Task: Set the "Return poll wait after timeout milliseconds (-1 = infinite)" for "SRT Input" to 100."
Action: Mouse moved to (115, 14)
Screenshot: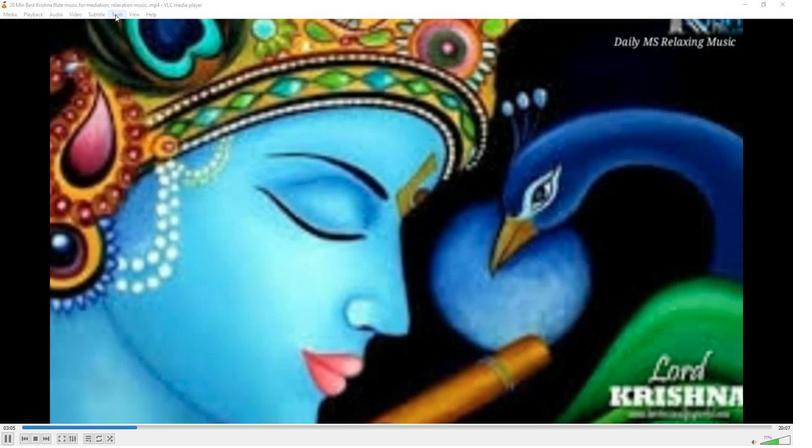 
Action: Mouse pressed left at (115, 14)
Screenshot: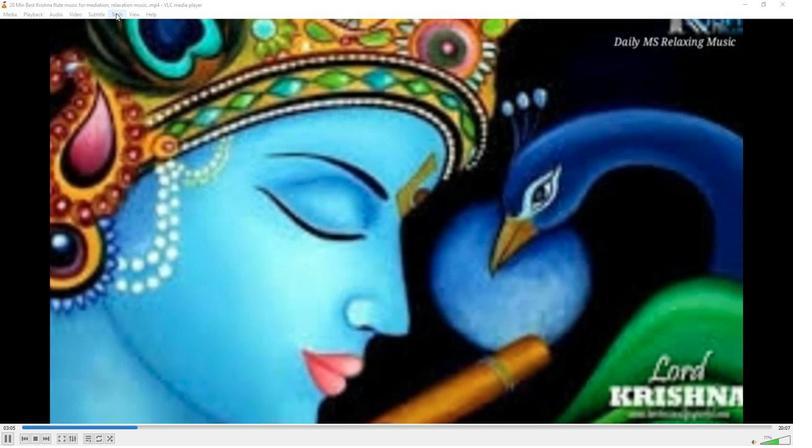 
Action: Mouse moved to (128, 112)
Screenshot: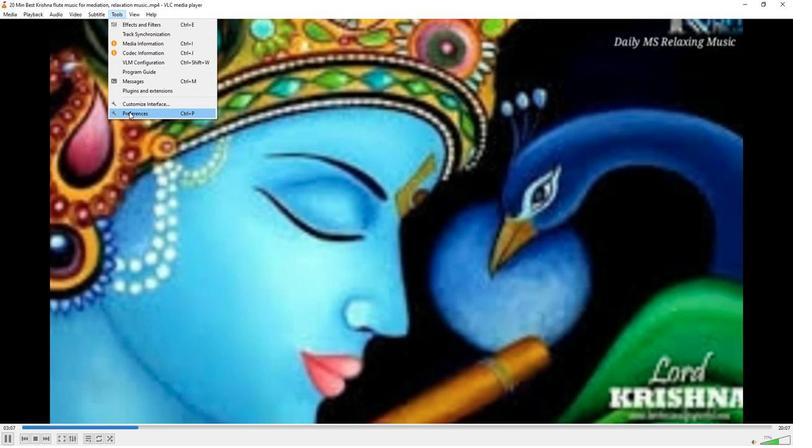 
Action: Mouse pressed left at (128, 112)
Screenshot: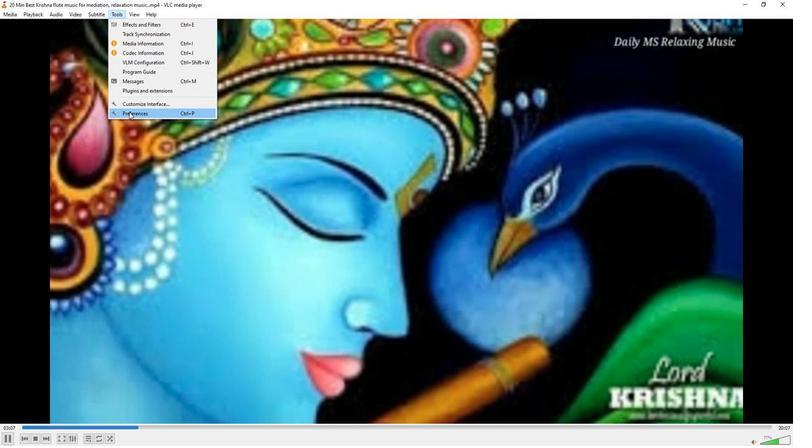 
Action: Mouse moved to (259, 366)
Screenshot: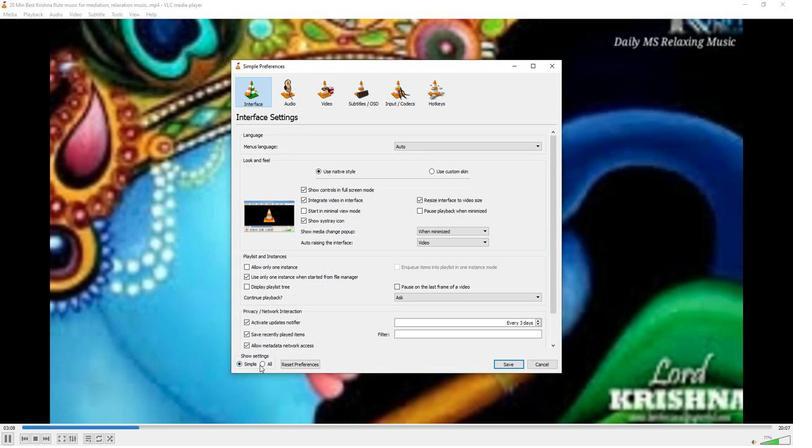
Action: Mouse pressed left at (259, 366)
Screenshot: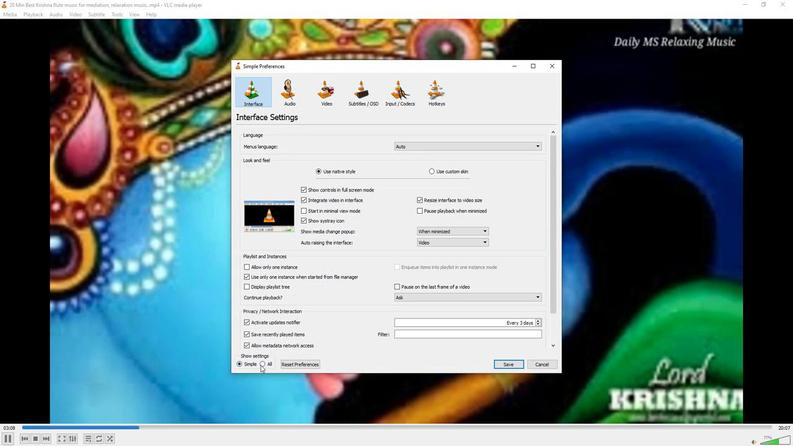 
Action: Mouse moved to (250, 225)
Screenshot: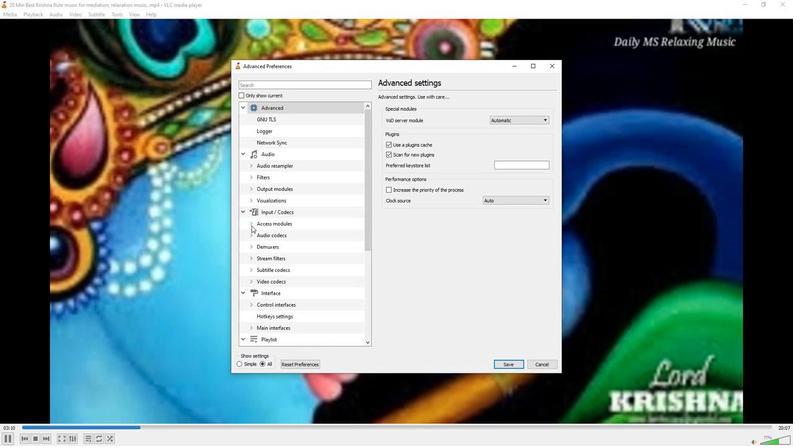 
Action: Mouse pressed left at (250, 225)
Screenshot: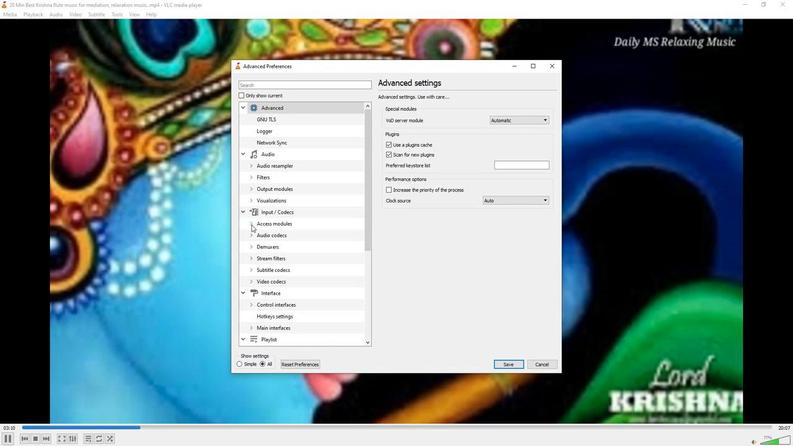 
Action: Mouse moved to (257, 249)
Screenshot: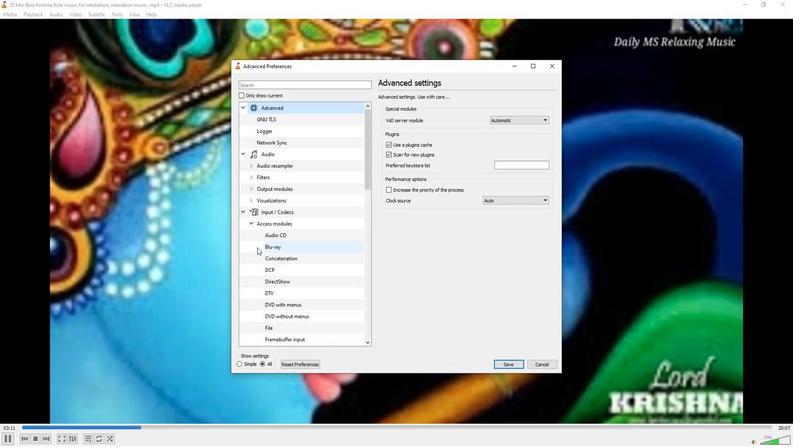 
Action: Mouse scrolled (257, 248) with delta (0, 0)
Screenshot: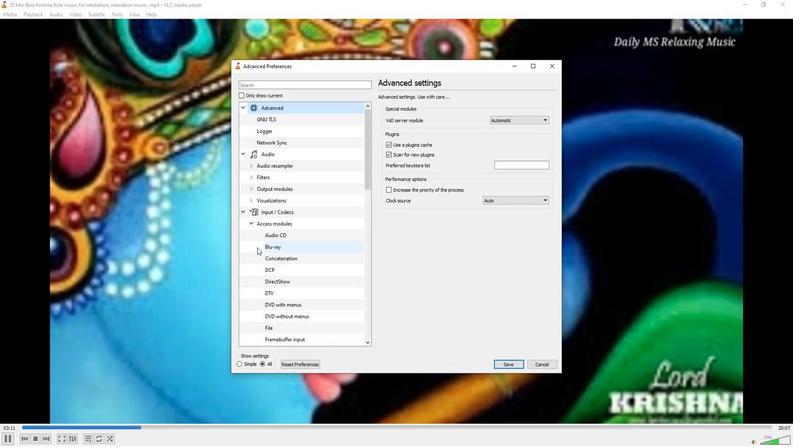 
Action: Mouse scrolled (257, 248) with delta (0, 0)
Screenshot: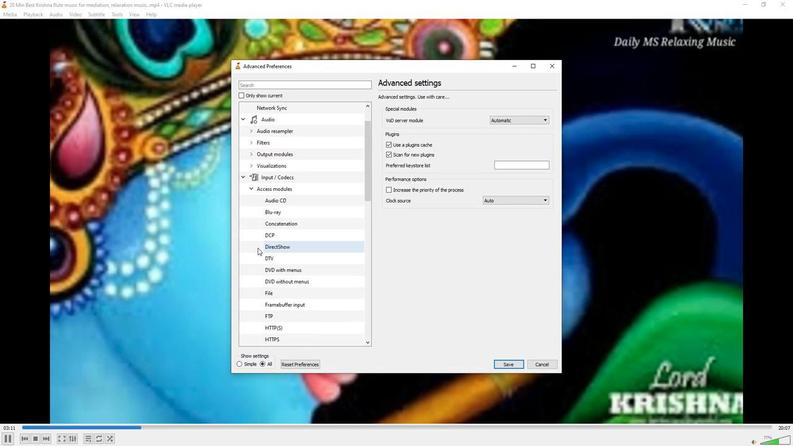 
Action: Mouse scrolled (257, 248) with delta (0, 0)
Screenshot: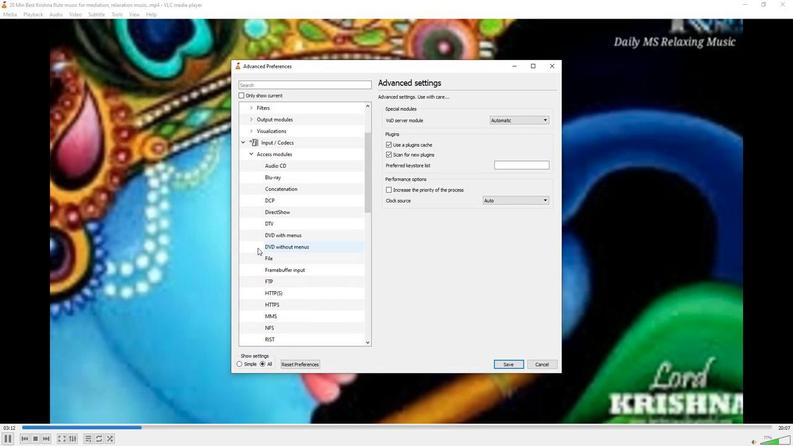 
Action: Mouse scrolled (257, 248) with delta (0, 0)
Screenshot: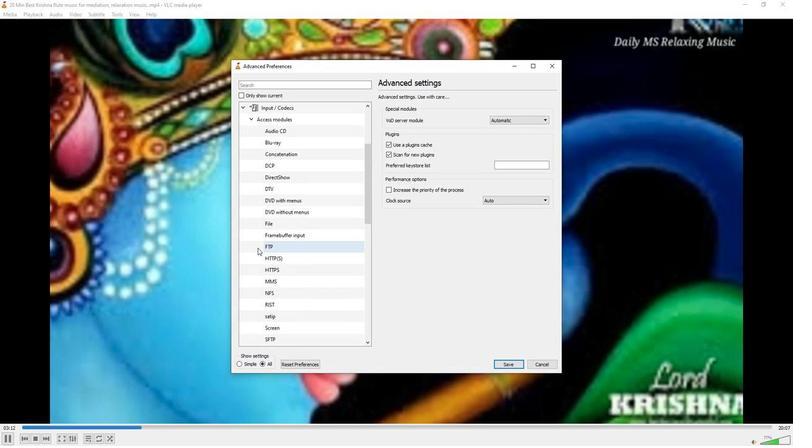 
Action: Mouse scrolled (257, 248) with delta (0, 0)
Screenshot: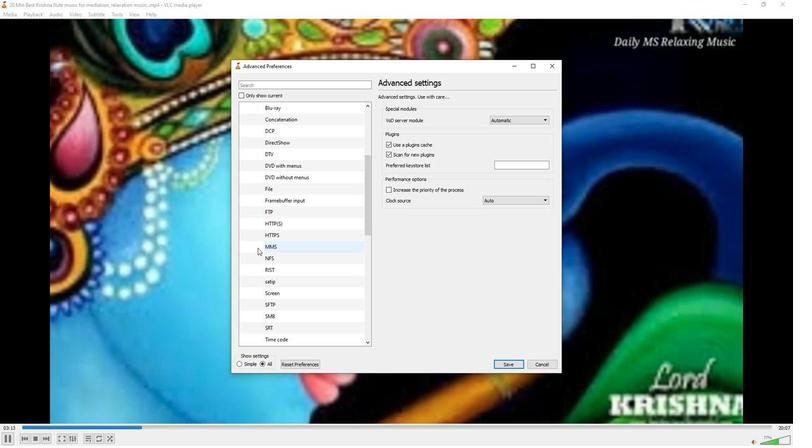 
Action: Mouse moved to (267, 293)
Screenshot: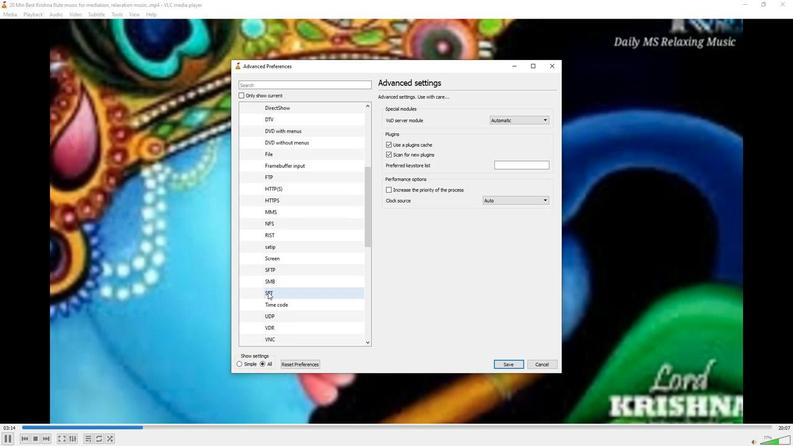
Action: Mouse pressed left at (267, 293)
Screenshot: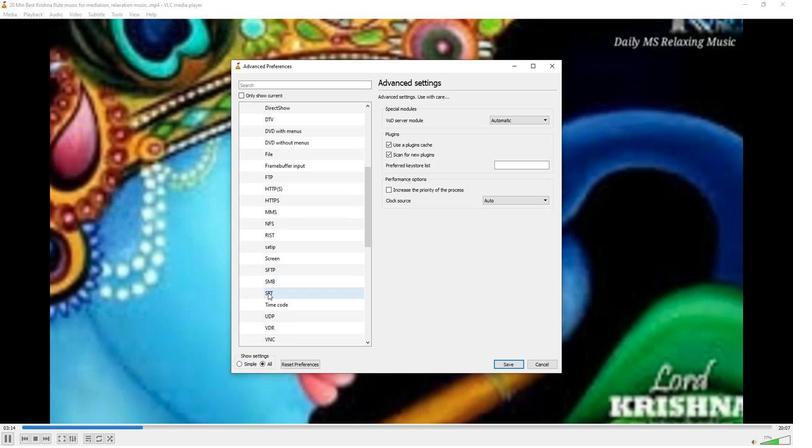 
Action: Mouse moved to (537, 111)
Screenshot: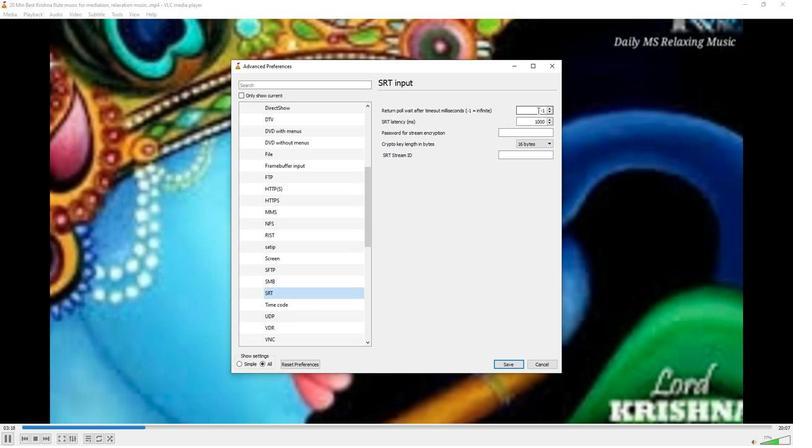
Action: Mouse pressed left at (537, 111)
Screenshot: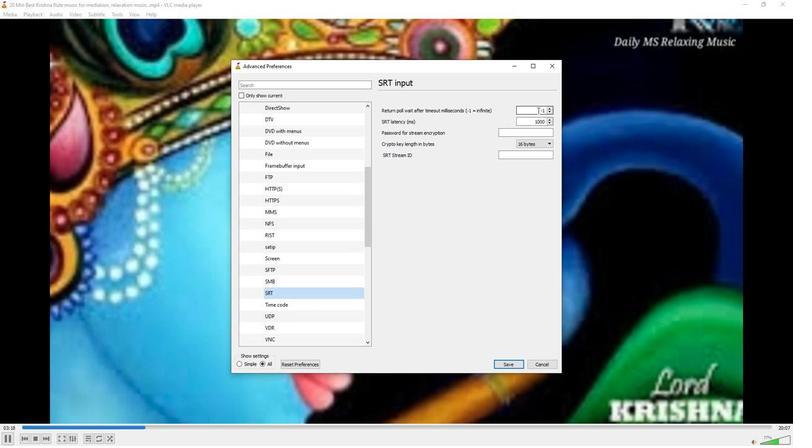 
Action: Mouse pressed left at (537, 111)
Screenshot: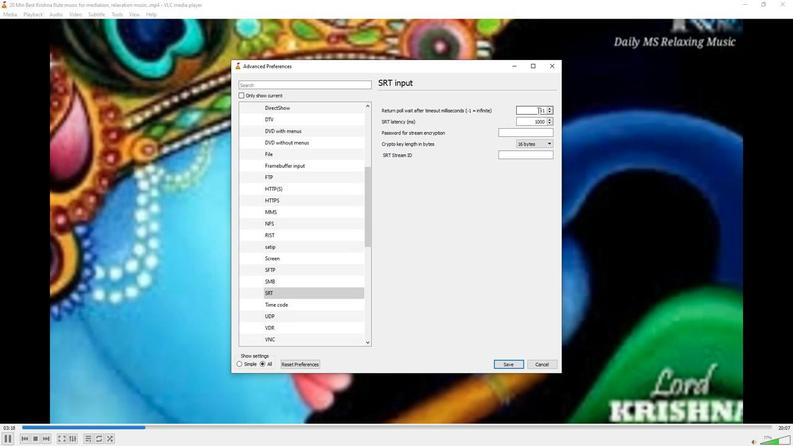
Action: Mouse pressed left at (537, 111)
Screenshot: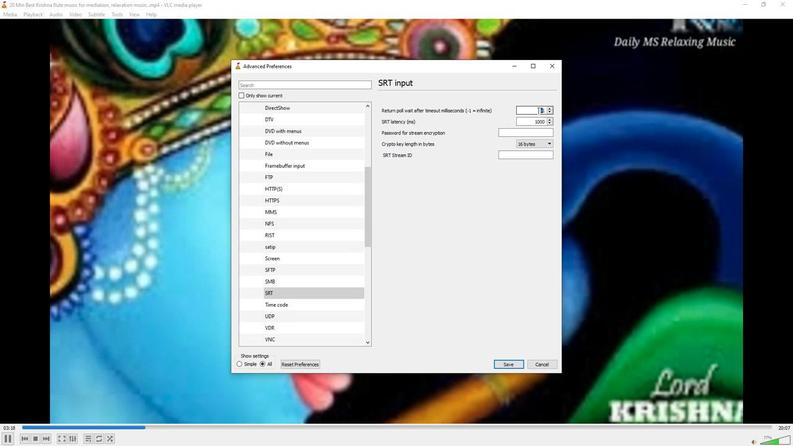 
Action: Key pressed 100
Screenshot: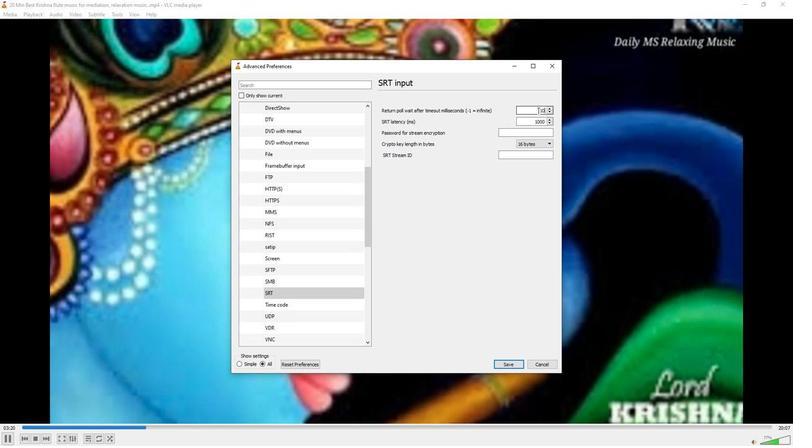 
Action: Mouse moved to (504, 112)
Screenshot: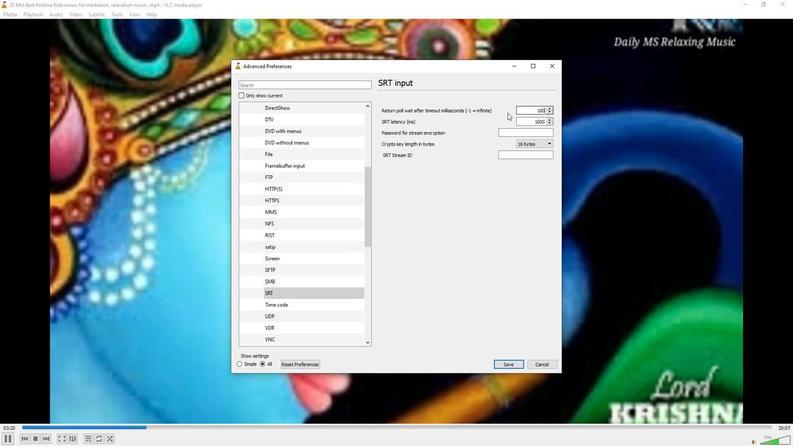 
Action: Mouse pressed left at (504, 112)
Screenshot: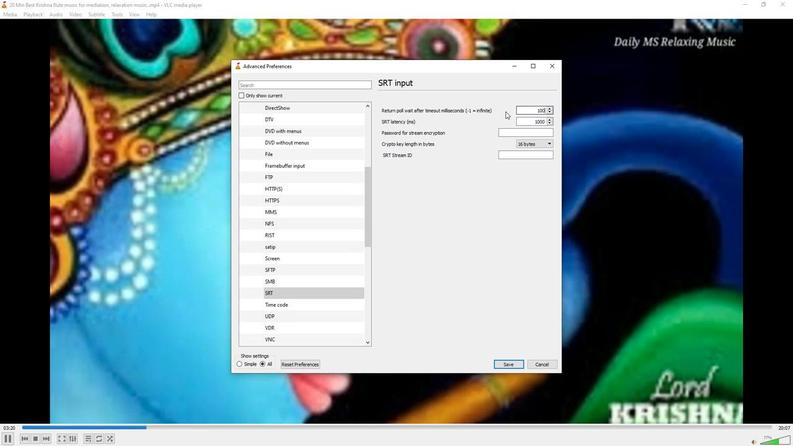 
